 Task: Right-click a contact in Outlook to add them to your favorites.
Action: Mouse moved to (16, 98)
Screenshot: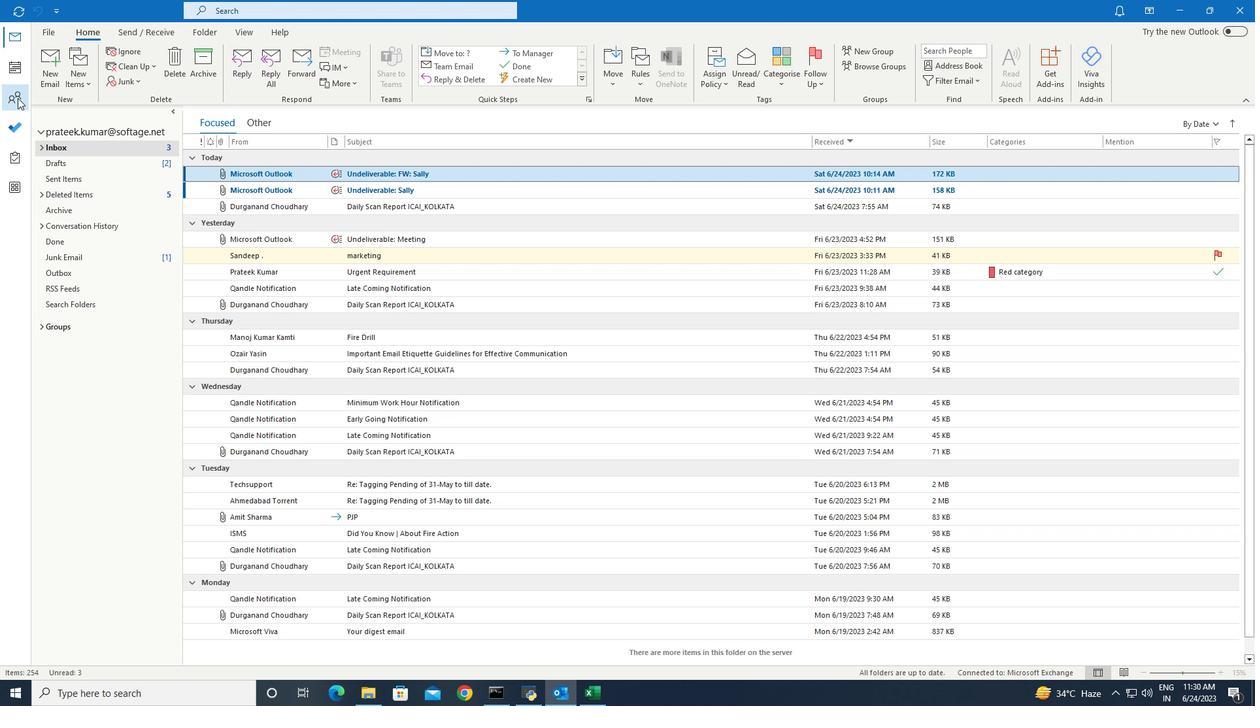
Action: Mouse pressed left at (16, 98)
Screenshot: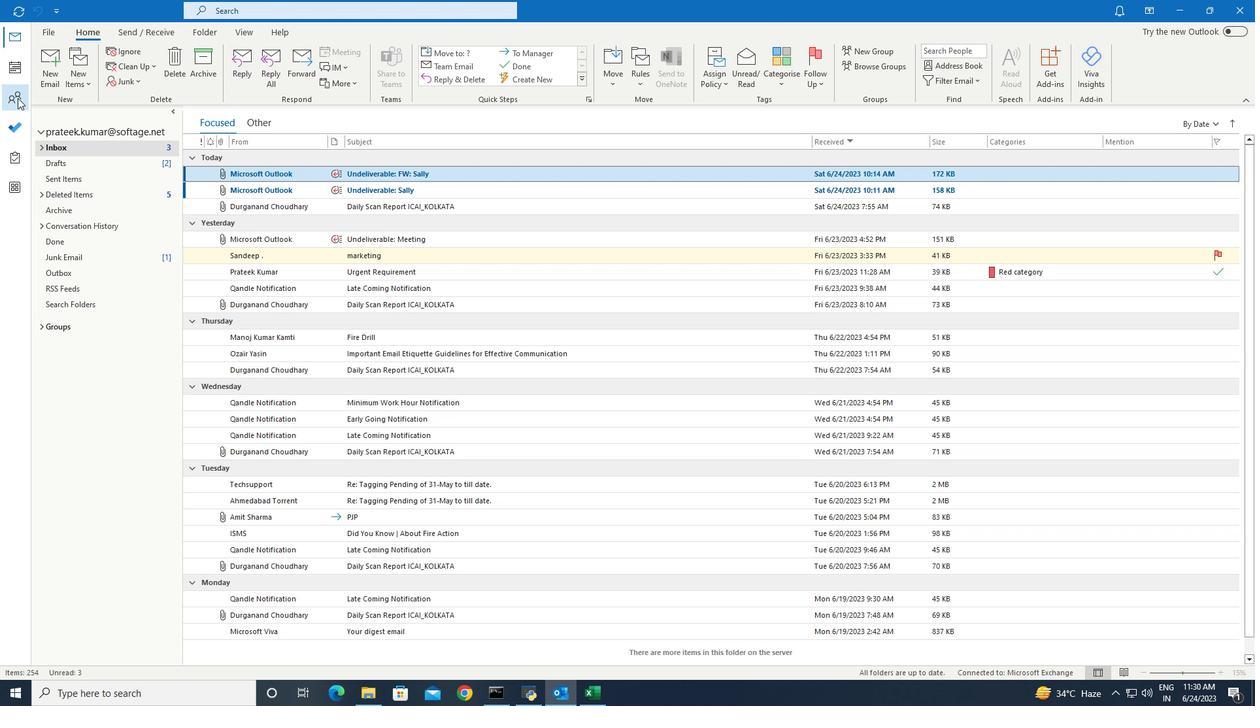 
Action: Mouse moved to (236, 36)
Screenshot: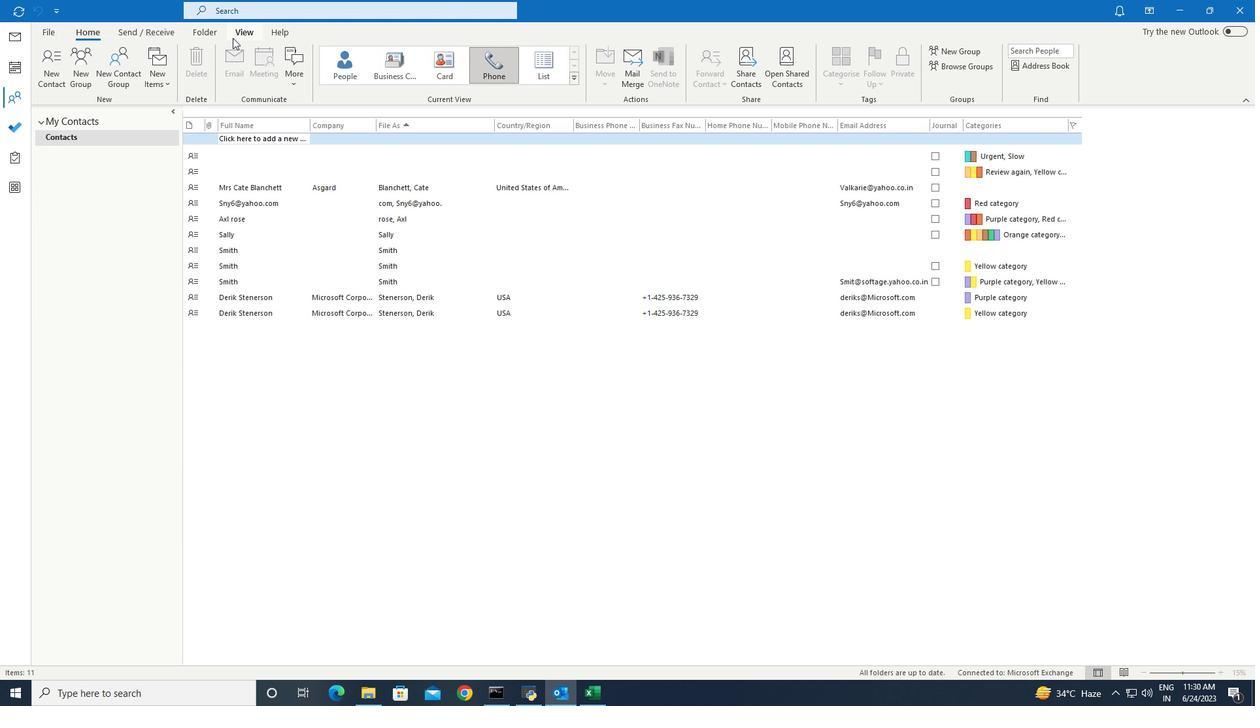 
Action: Mouse pressed left at (236, 36)
Screenshot: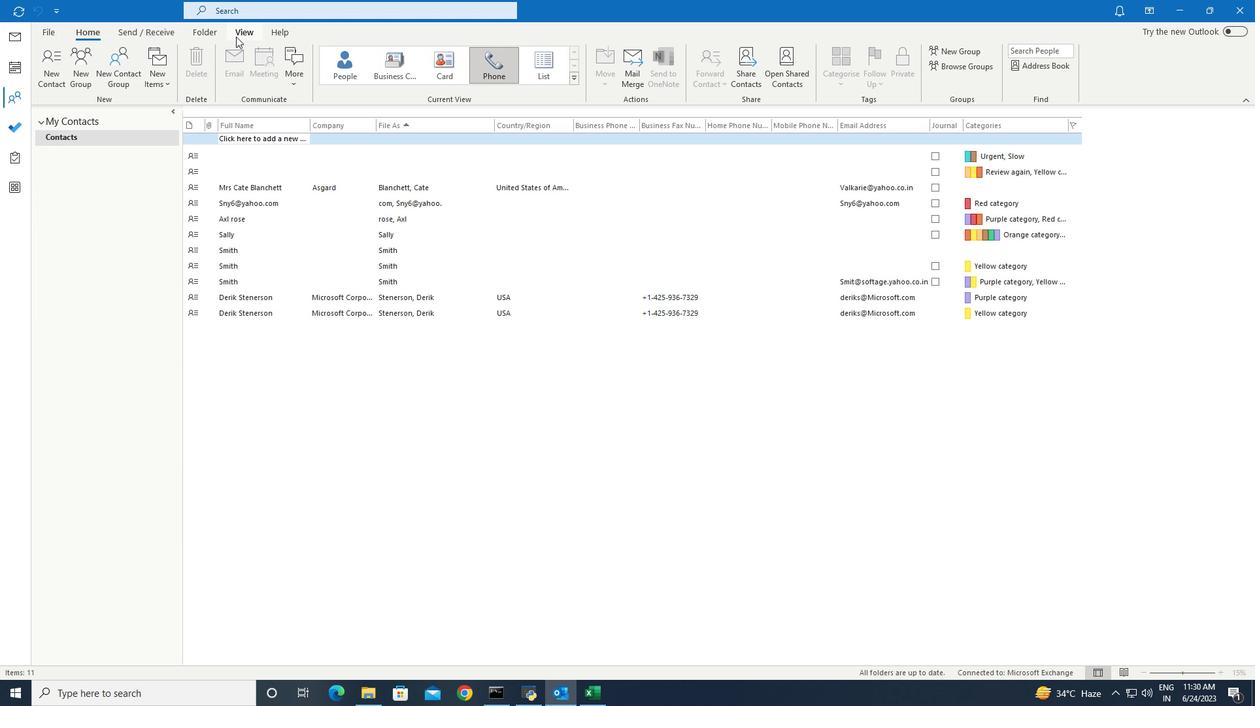 
Action: Mouse moved to (49, 86)
Screenshot: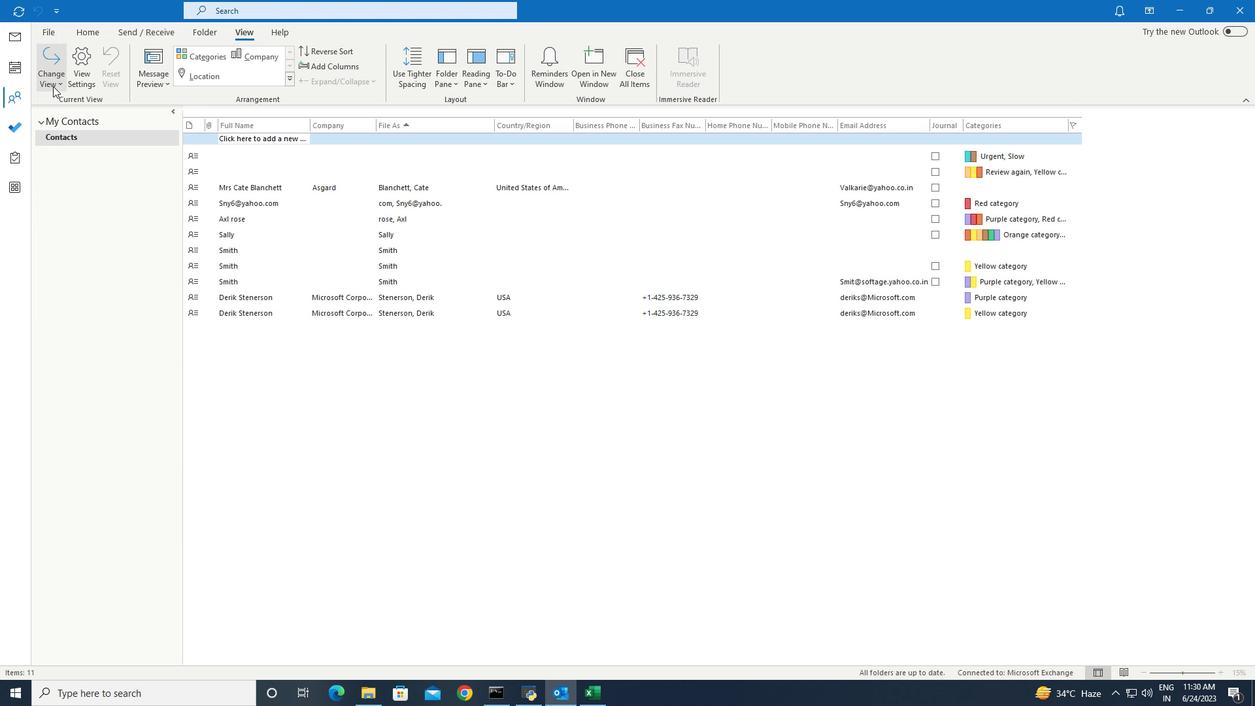 
Action: Mouse pressed left at (49, 86)
Screenshot: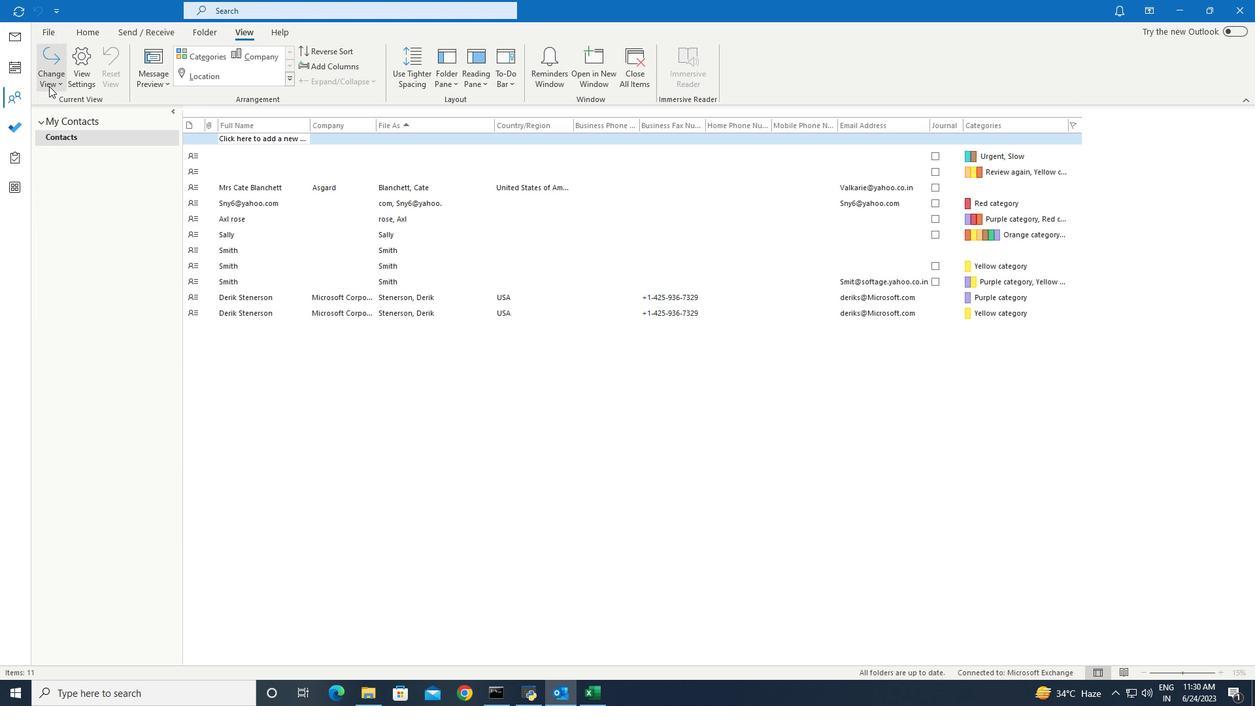 
Action: Mouse moved to (61, 111)
Screenshot: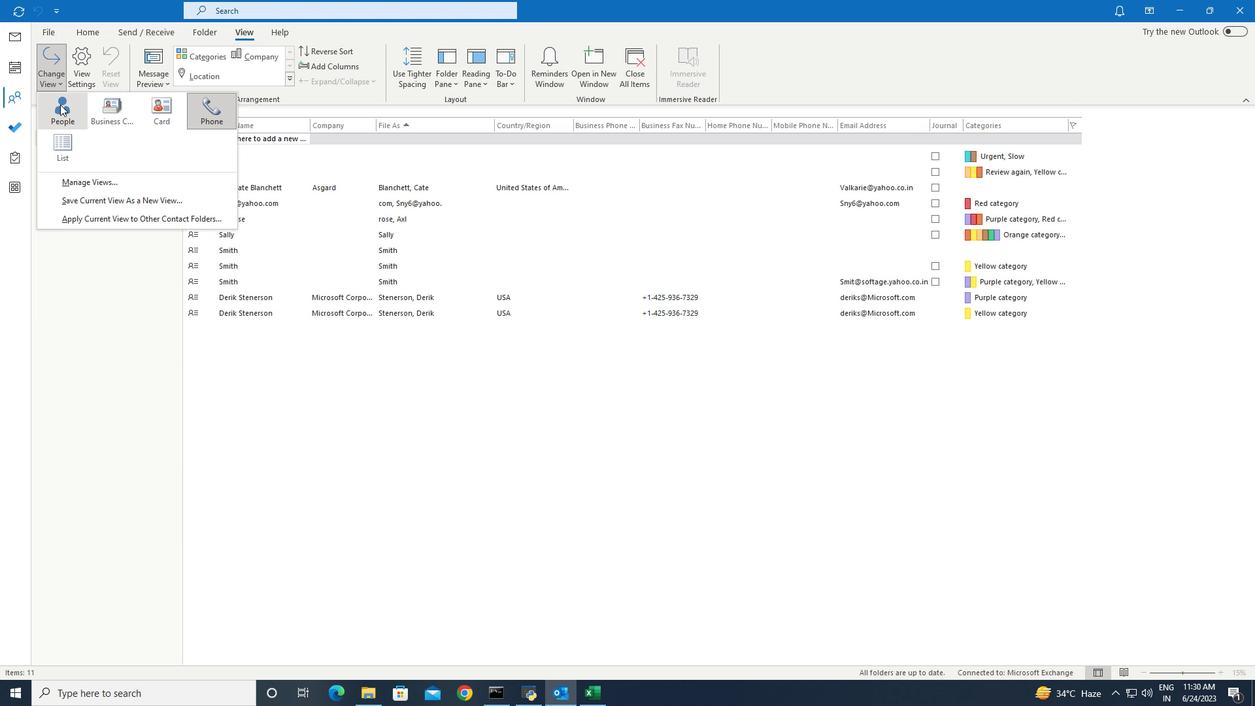 
Action: Mouse pressed left at (61, 111)
Screenshot: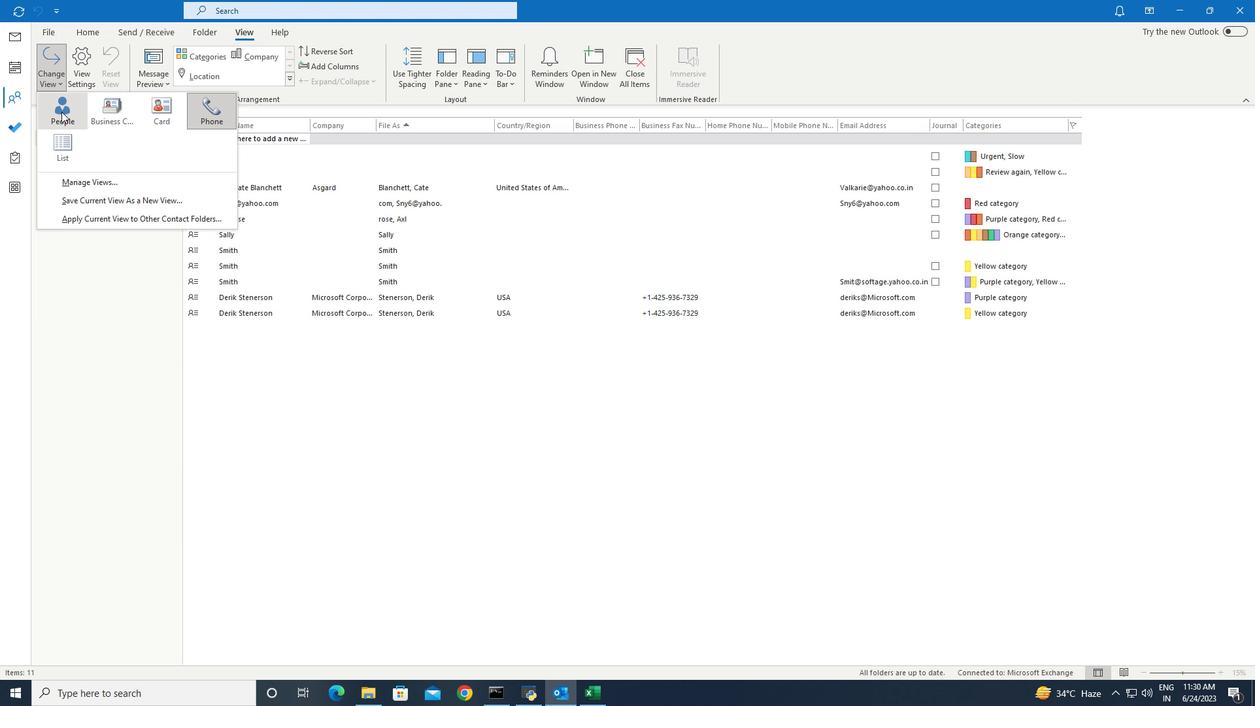 
Action: Mouse moved to (149, 167)
Screenshot: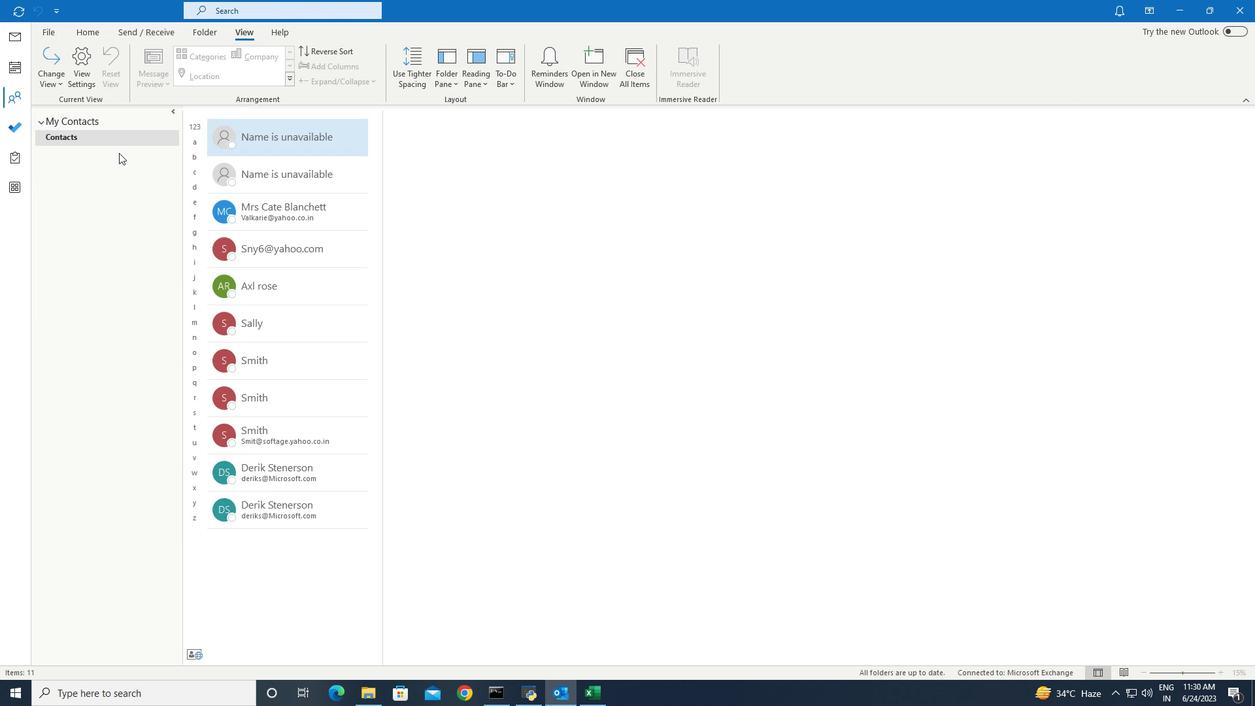 
